 Task: Add Attachment from Google Drive to Card Card0000000147 in Board Board0000000037 in Workspace WS0000000013 in Trello. Add Cover Orange to Card Card0000000147 in Board Board0000000037 in Workspace WS0000000013 in Trello. Add "Add Label …" with "Title" Title0000000147 to Button Button0000000147 to Card Card0000000147 in Board Board0000000037 in Workspace WS0000000013 in Trello. Add Description DS0000000147 to Card Card0000000147 in Board Board0000000037 in Workspace WS0000000013 in Trello. Add Comment CM0000000147 to Card Card0000000147 in Board Board0000000037 in Workspace WS0000000013 in Trello
Action: Mouse moved to (371, 475)
Screenshot: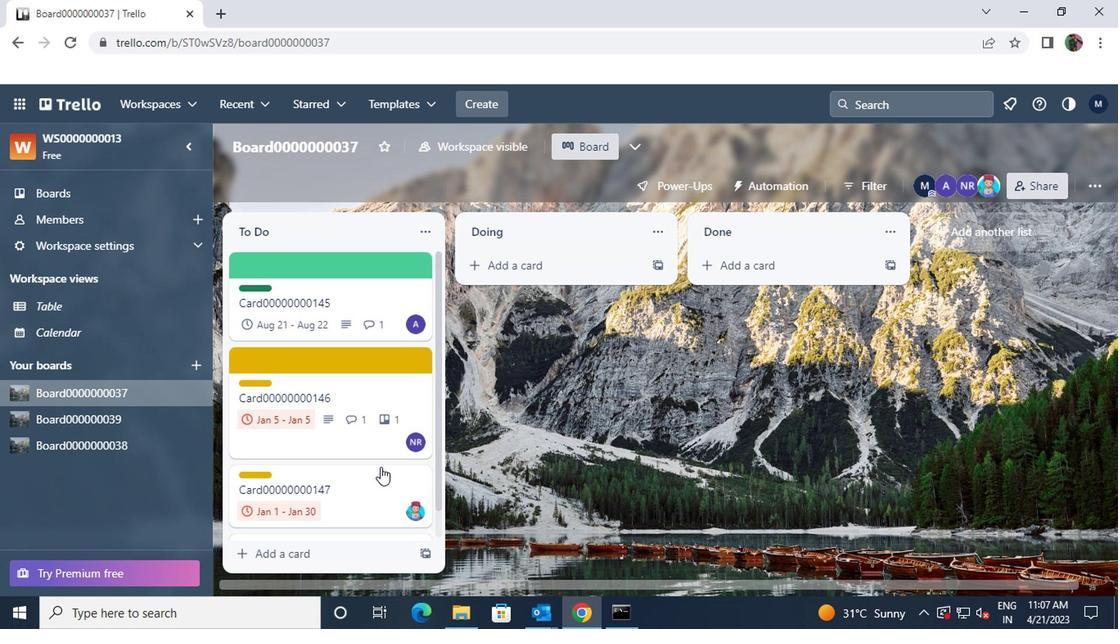 
Action: Mouse pressed left at (371, 475)
Screenshot: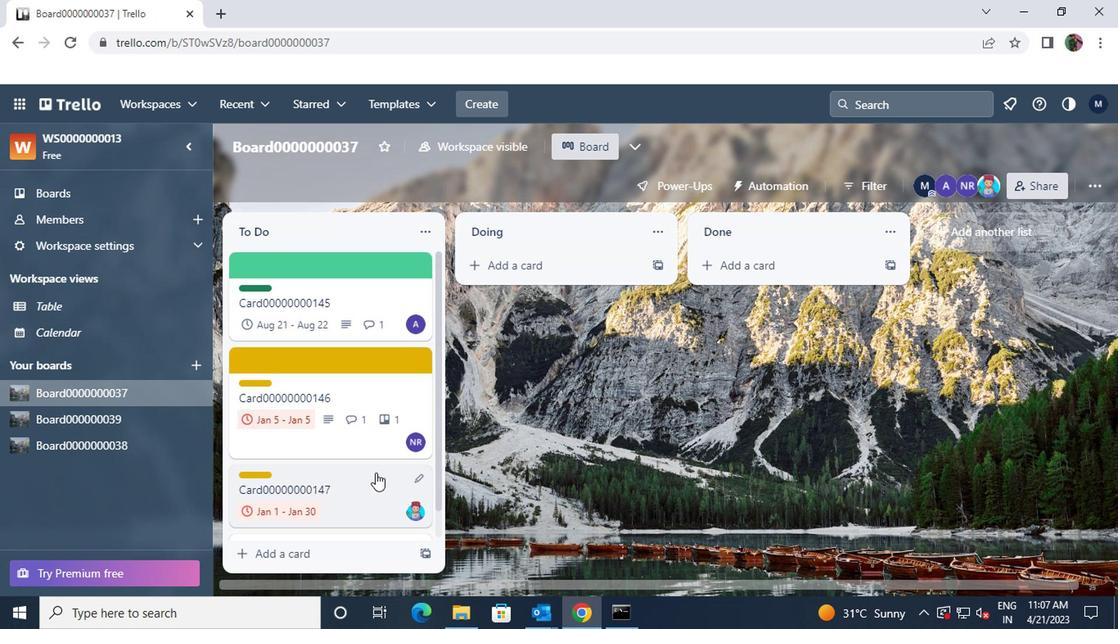 
Action: Mouse moved to (730, 361)
Screenshot: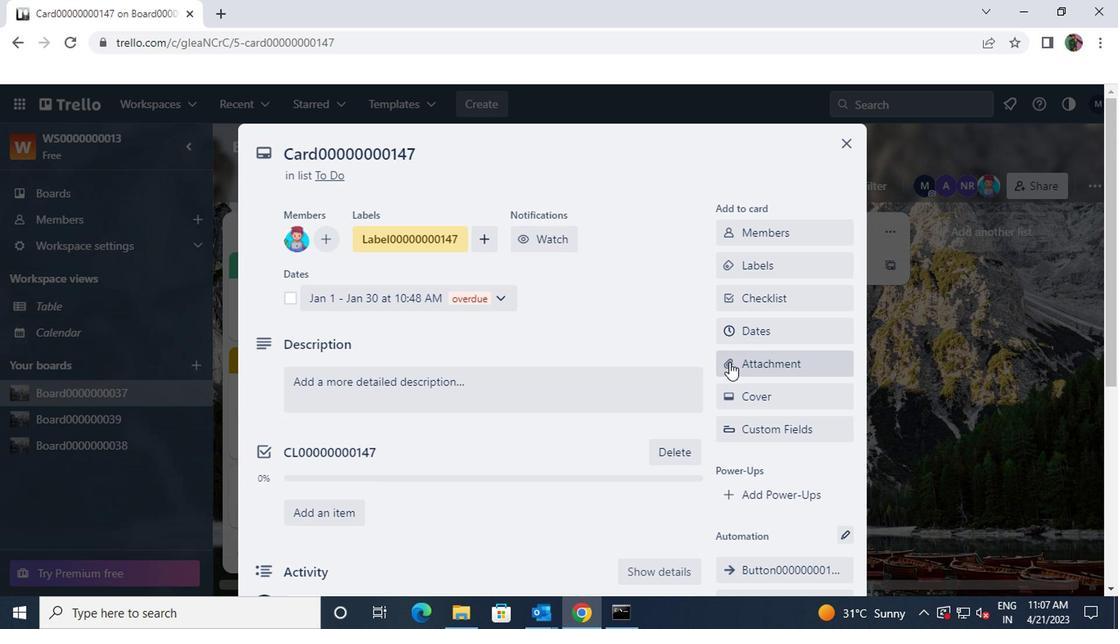 
Action: Mouse pressed left at (730, 361)
Screenshot: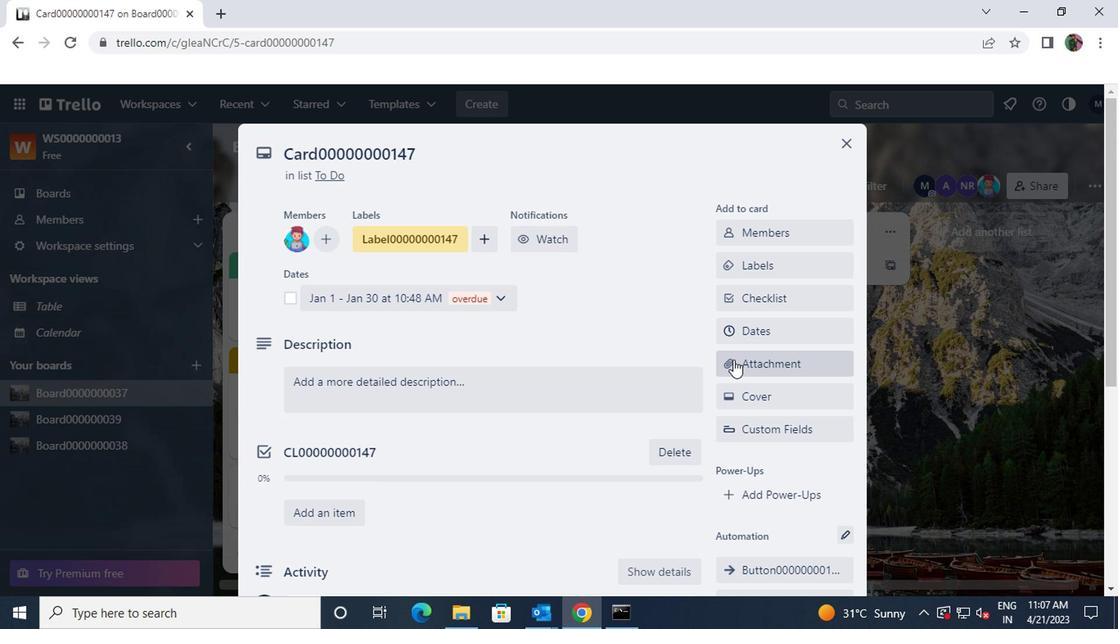 
Action: Mouse moved to (750, 227)
Screenshot: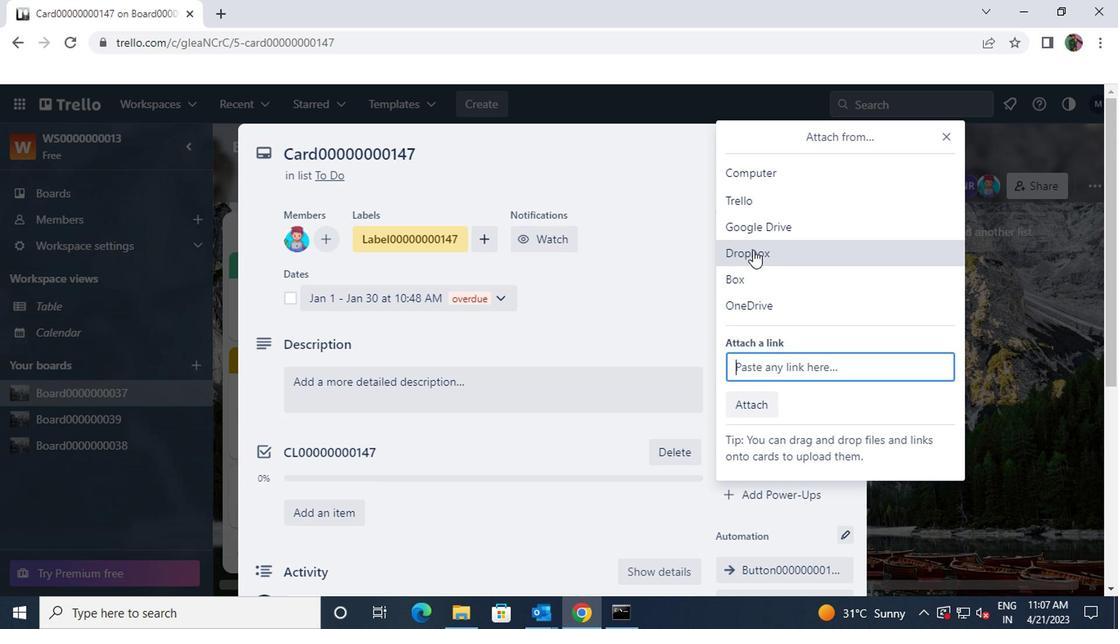 
Action: Mouse pressed left at (750, 227)
Screenshot: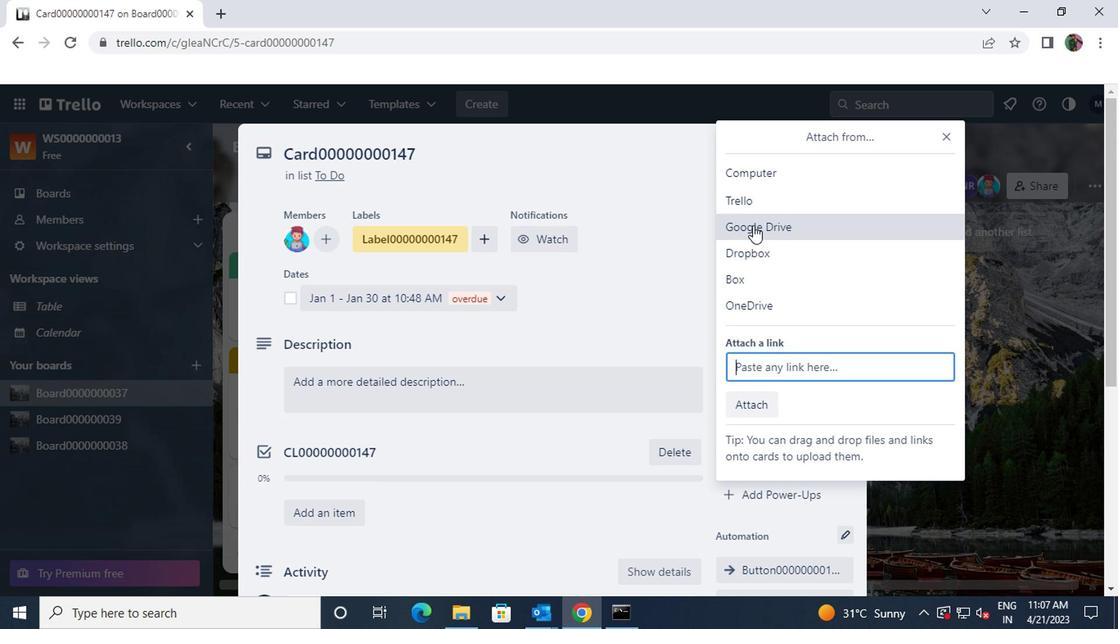 
Action: Mouse moved to (745, 471)
Screenshot: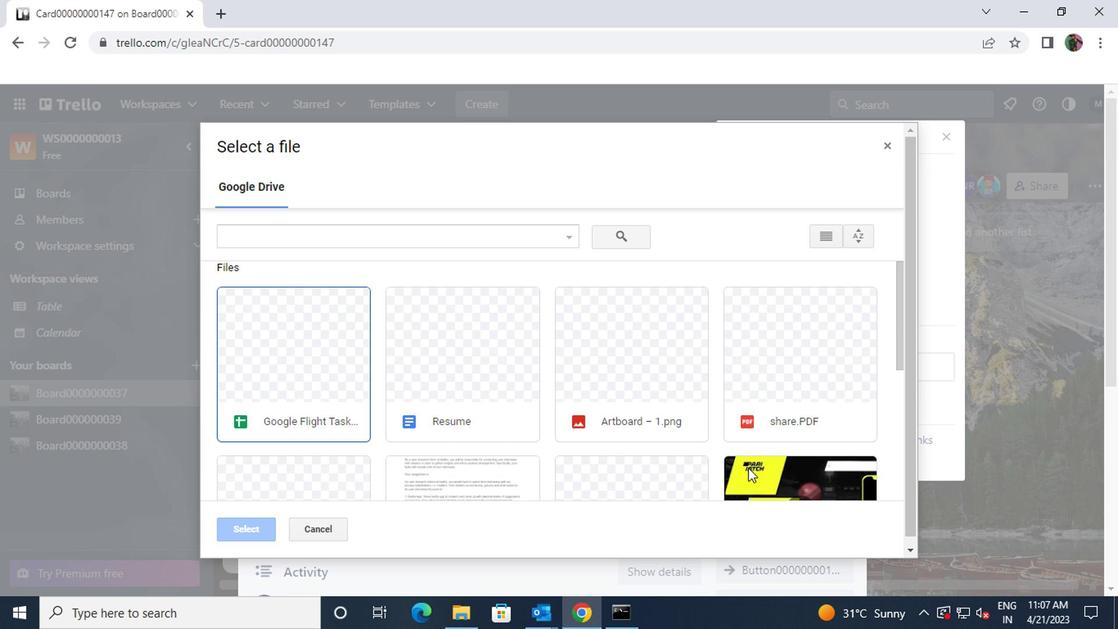 
Action: Mouse pressed left at (745, 471)
Screenshot: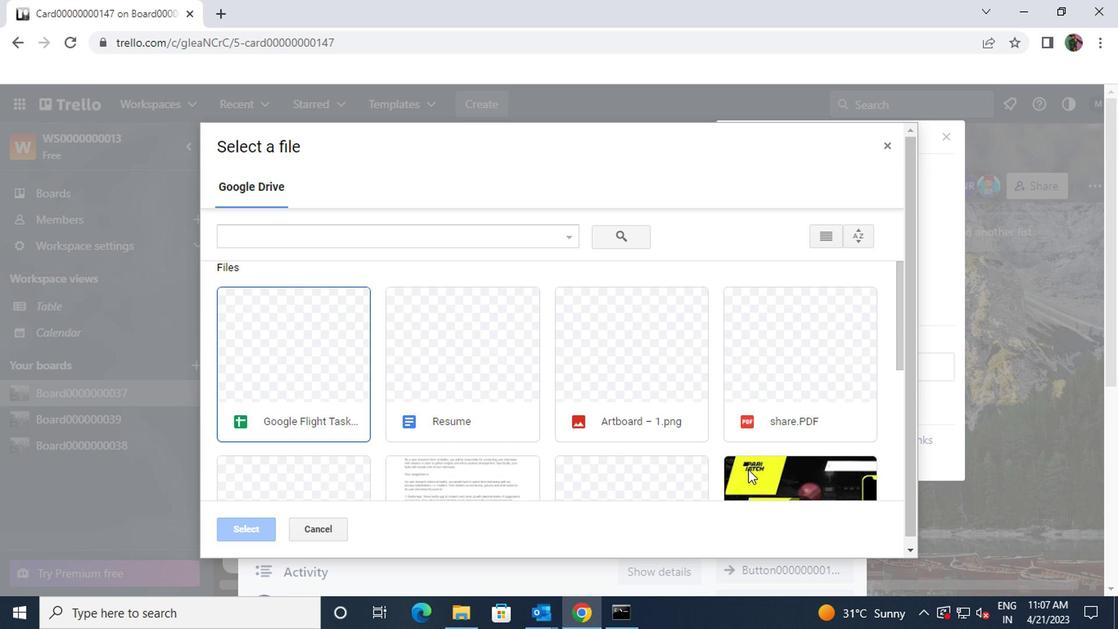 
Action: Mouse moved to (243, 530)
Screenshot: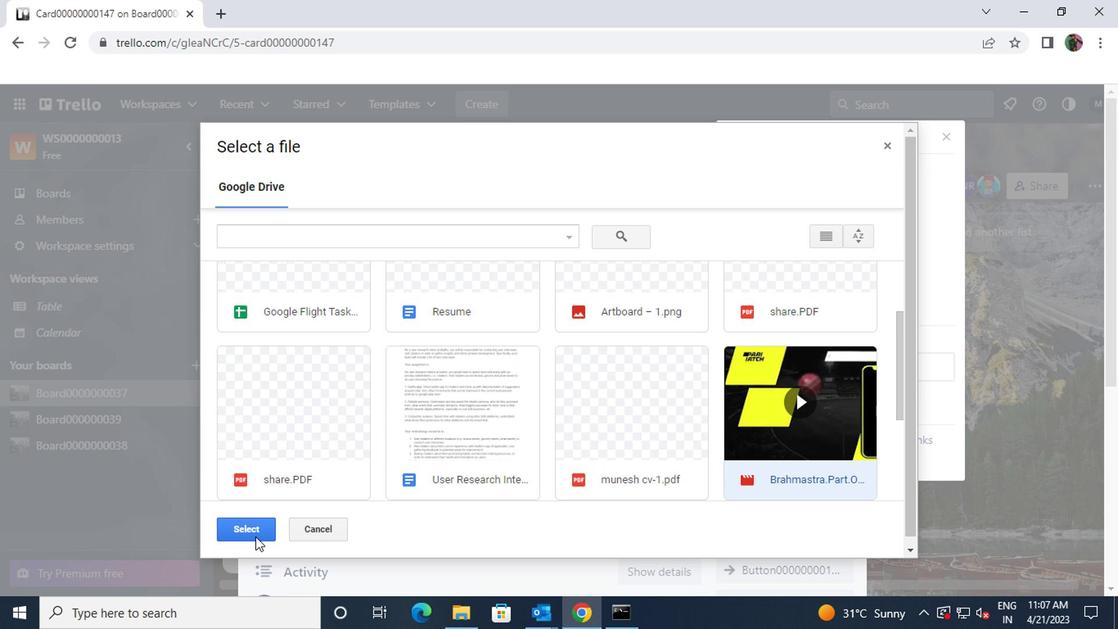 
Action: Mouse pressed left at (243, 530)
Screenshot: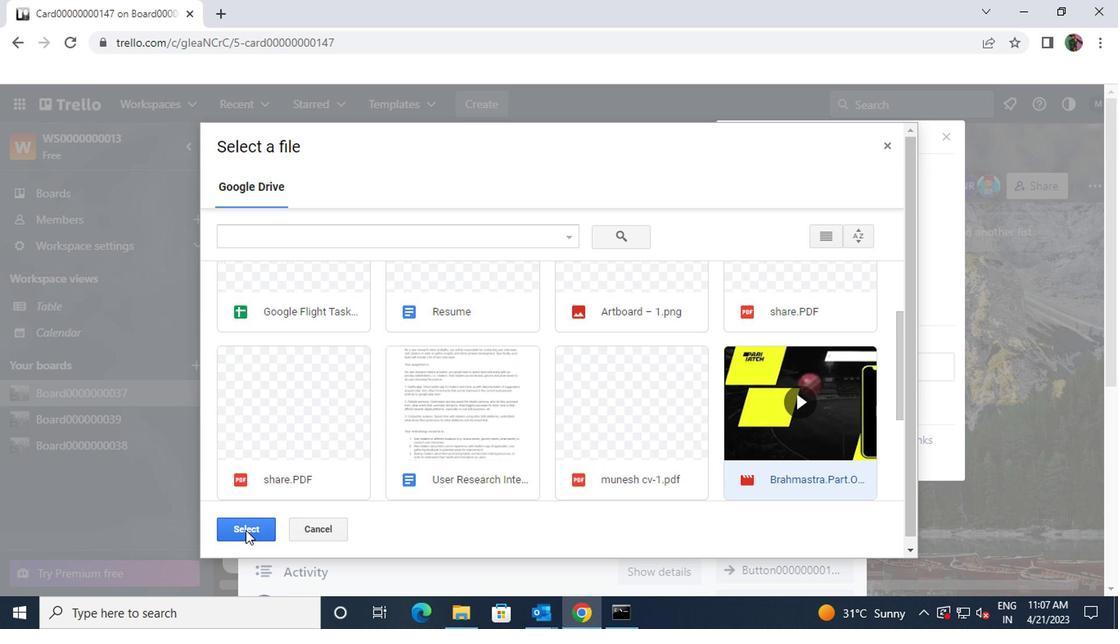 
Action: Mouse moved to (735, 400)
Screenshot: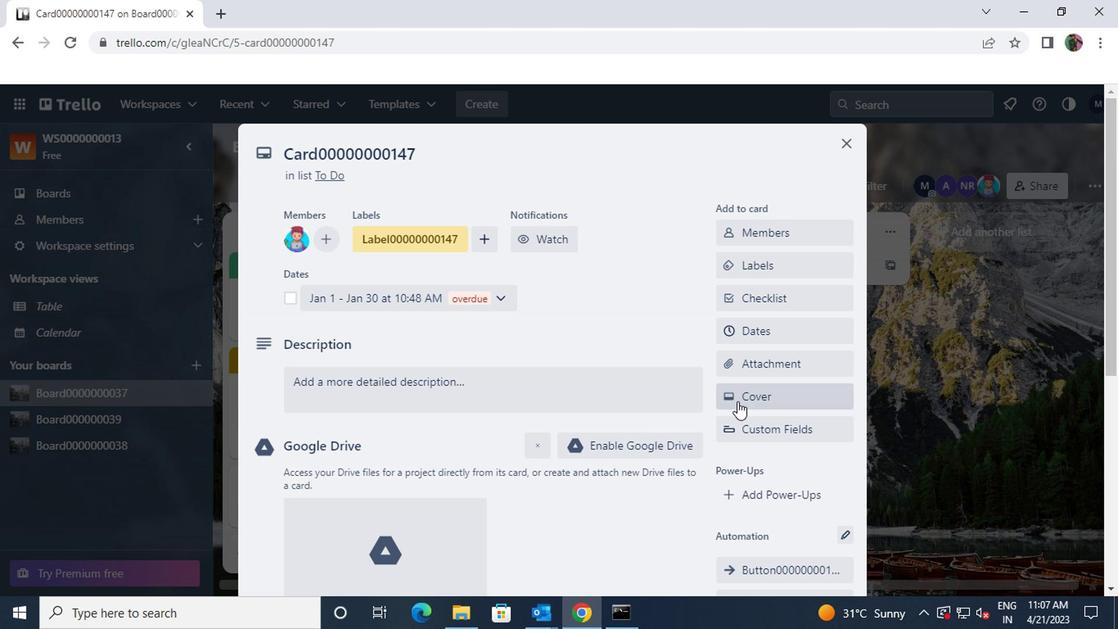 
Action: Mouse pressed left at (735, 400)
Screenshot: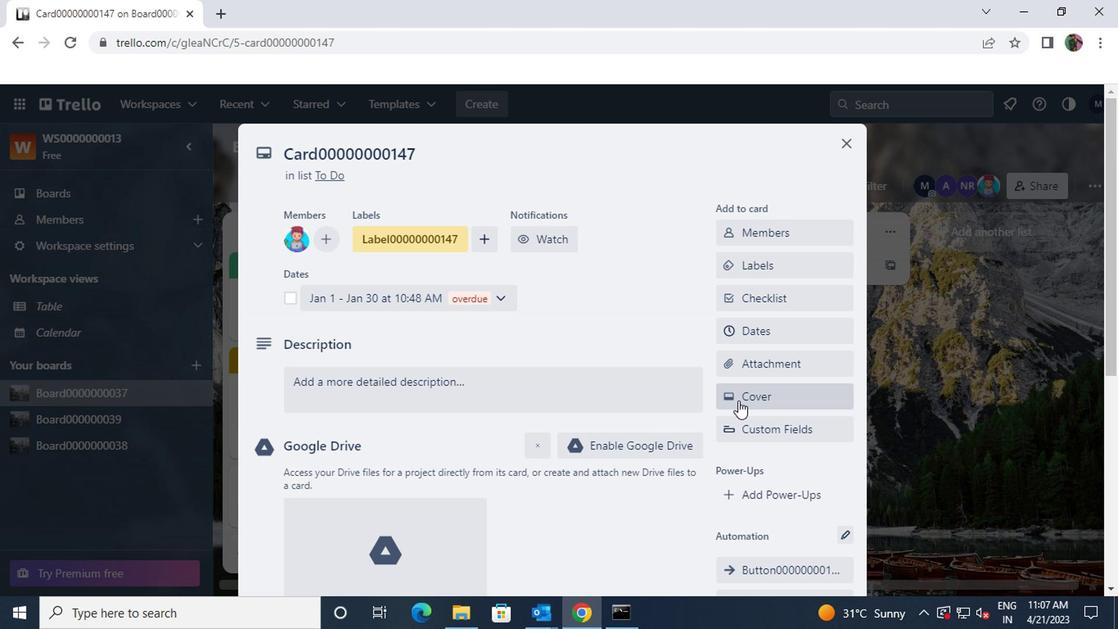 
Action: Mouse moved to (826, 284)
Screenshot: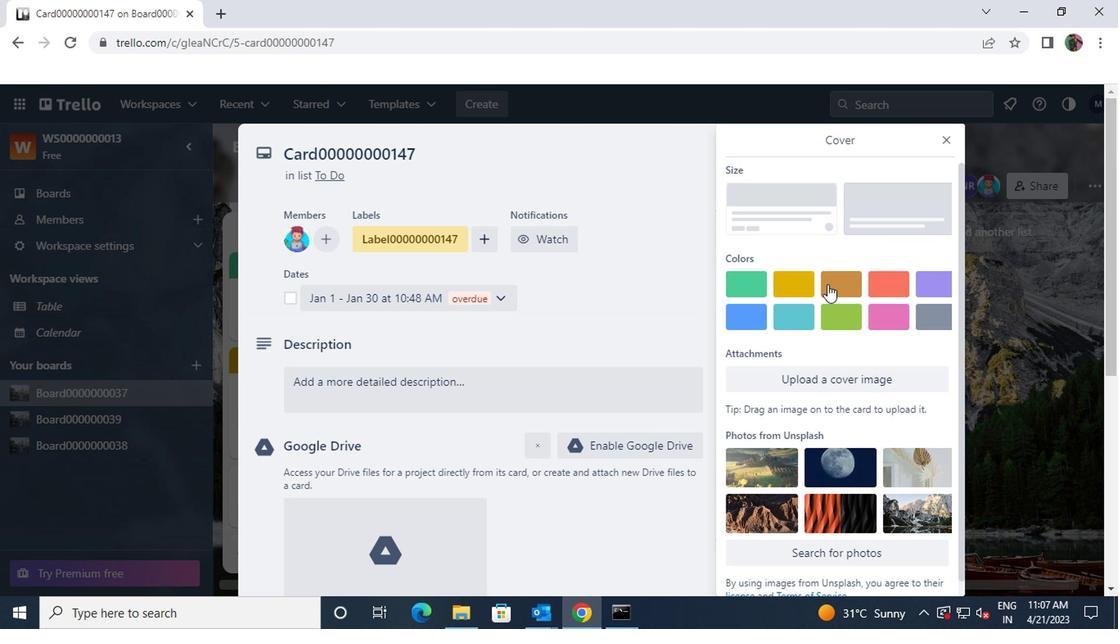 
Action: Mouse pressed left at (826, 284)
Screenshot: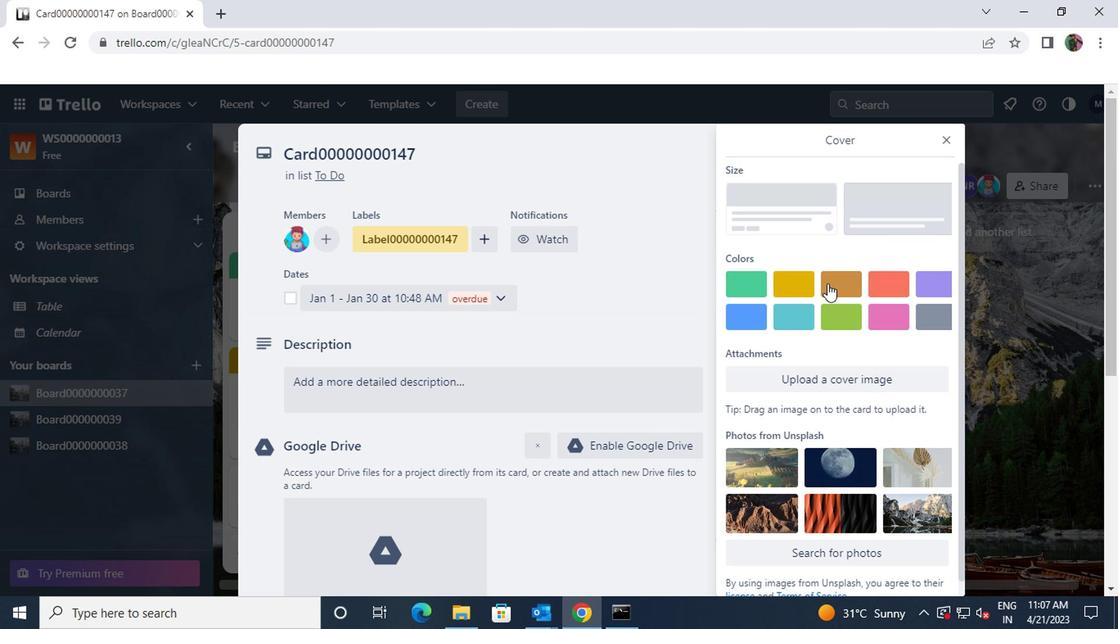 
Action: Mouse moved to (944, 137)
Screenshot: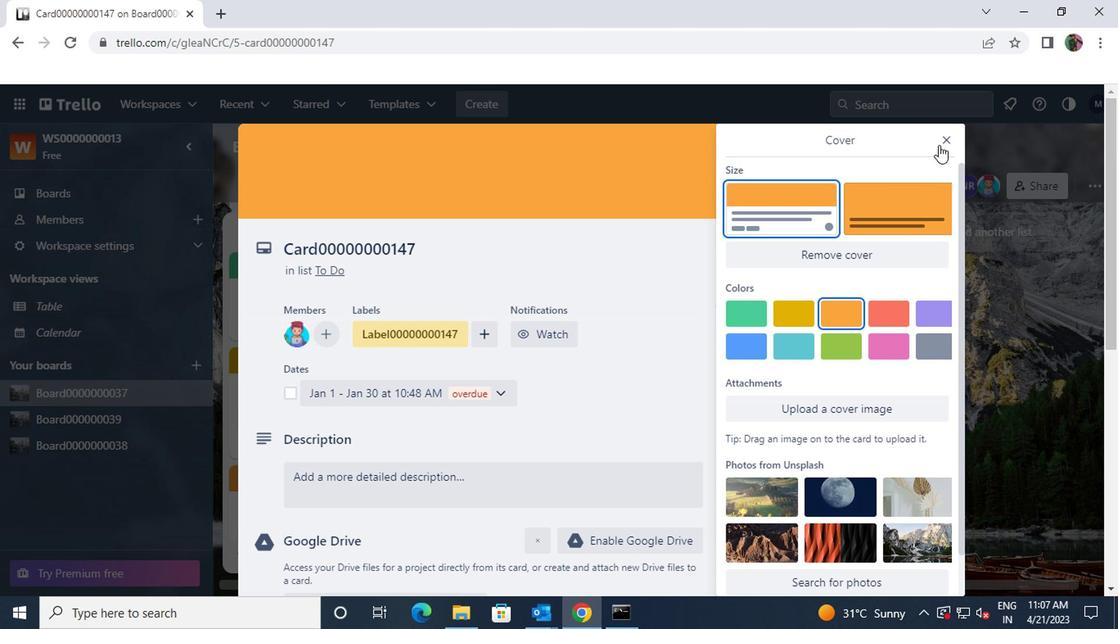 
Action: Mouse pressed left at (944, 137)
Screenshot: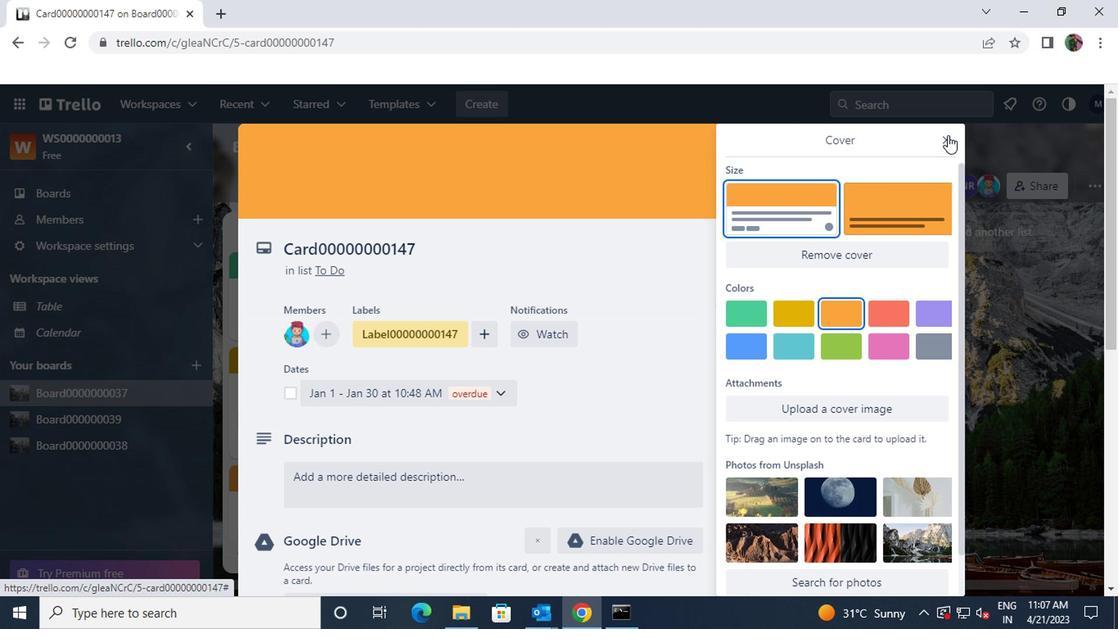 
Action: Mouse moved to (812, 357)
Screenshot: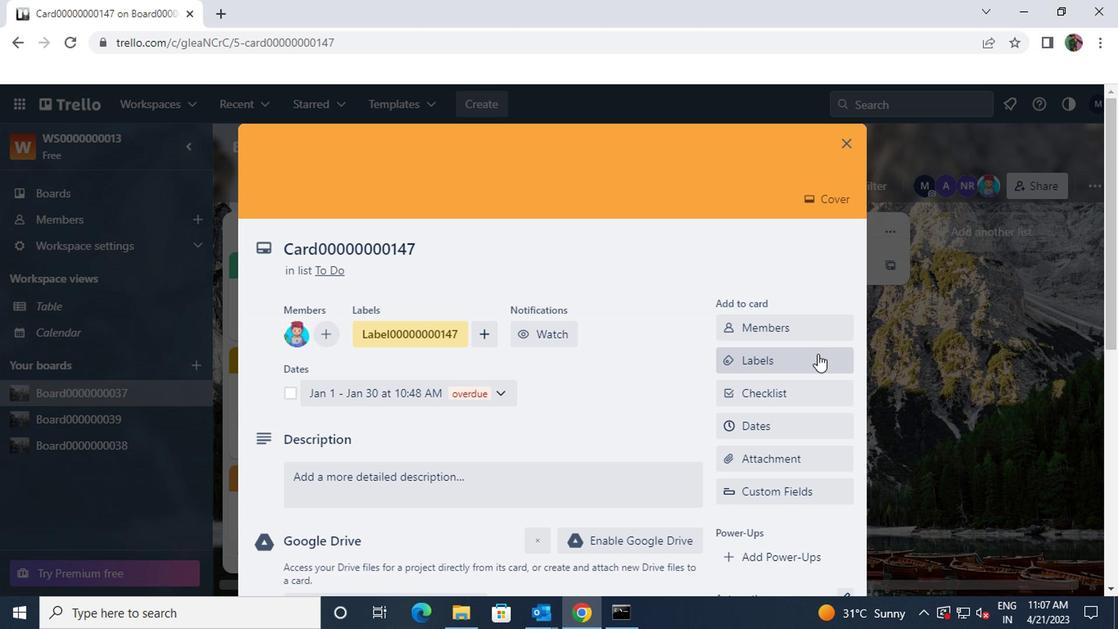 
Action: Mouse pressed left at (812, 357)
Screenshot: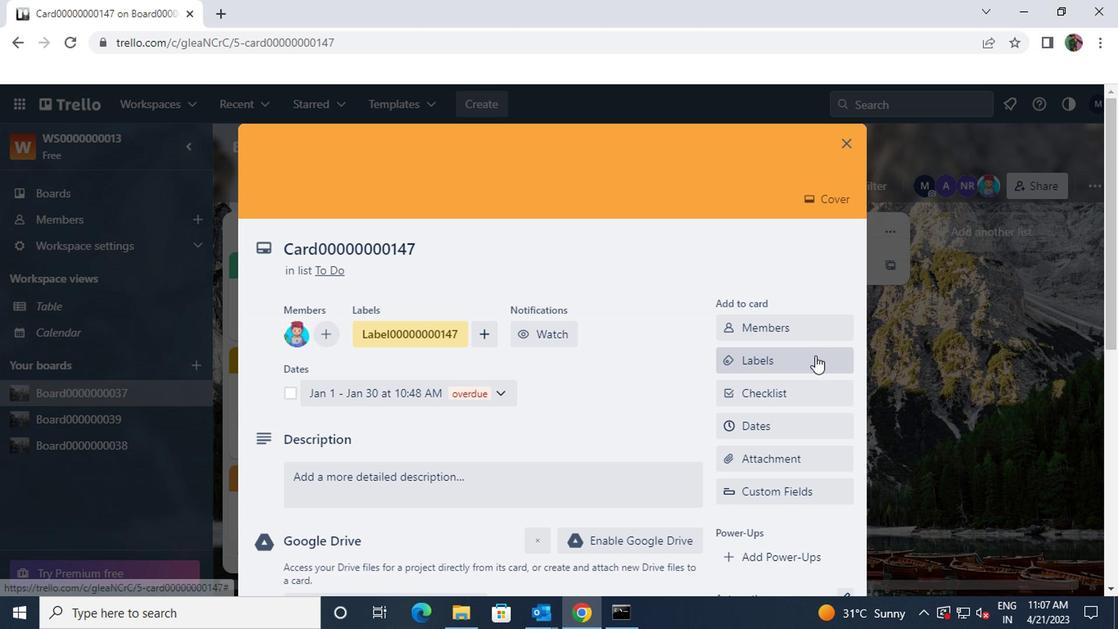 
Action: Mouse moved to (799, 522)
Screenshot: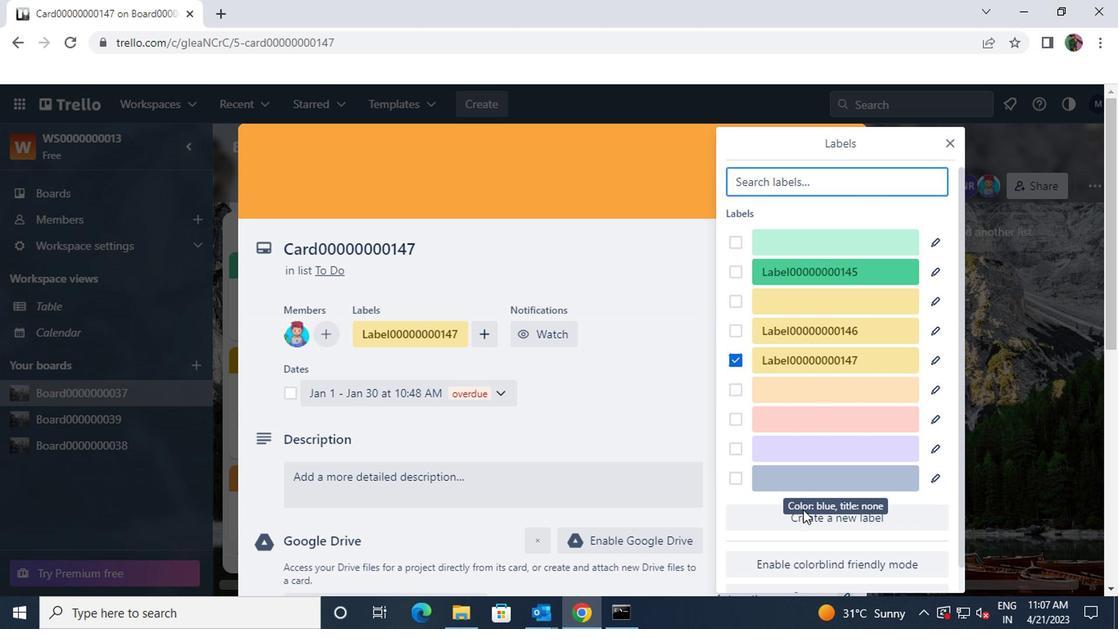 
Action: Mouse pressed left at (799, 522)
Screenshot: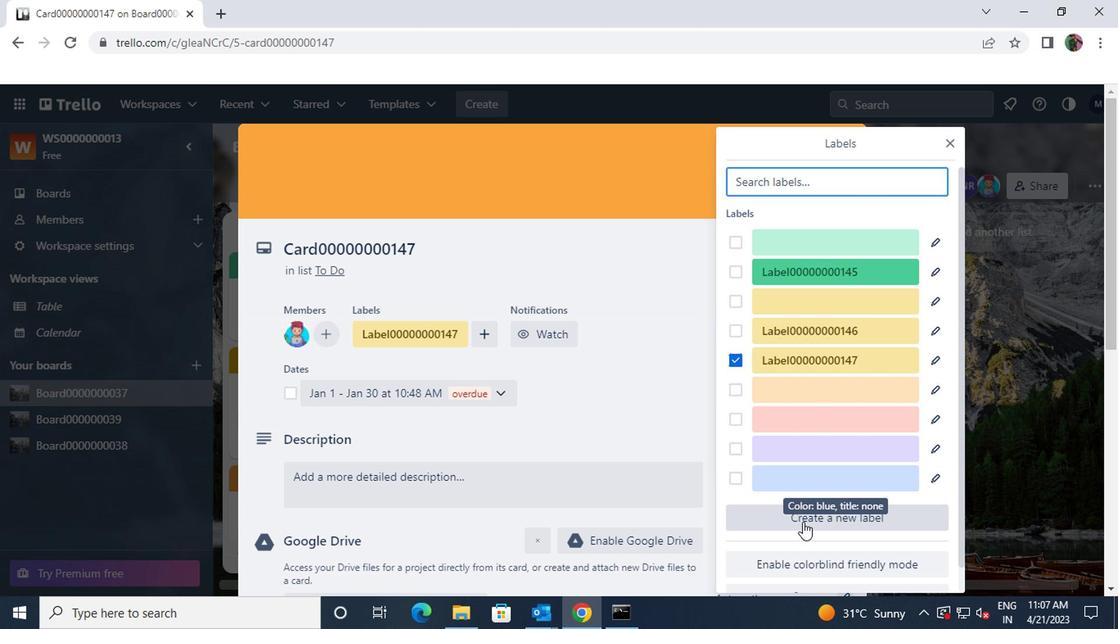 
Action: Mouse moved to (781, 298)
Screenshot: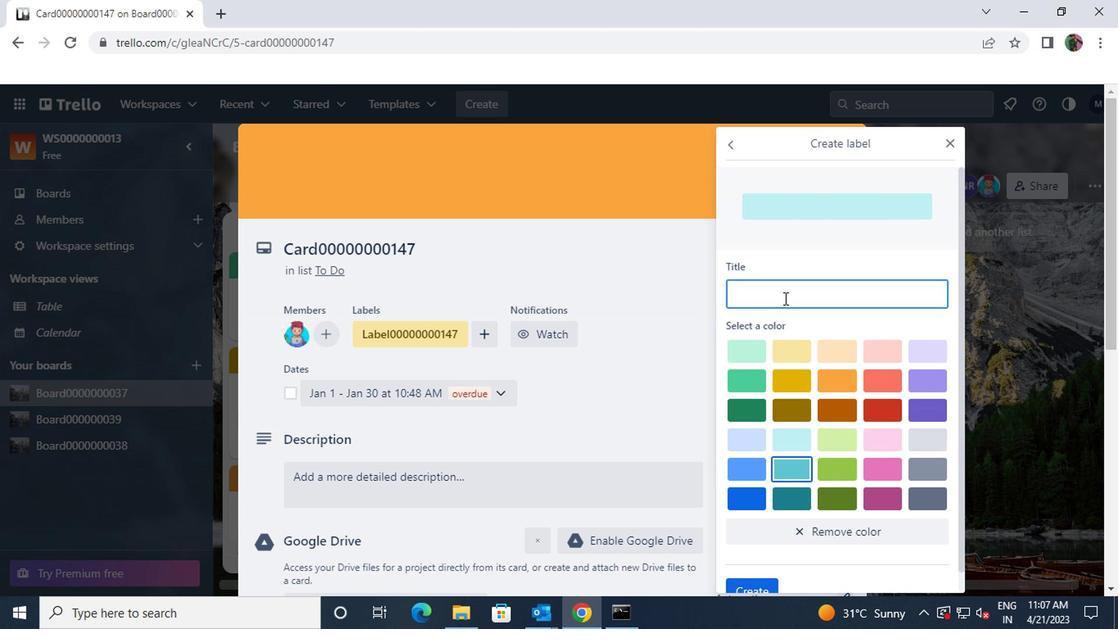 
Action: Mouse pressed left at (781, 298)
Screenshot: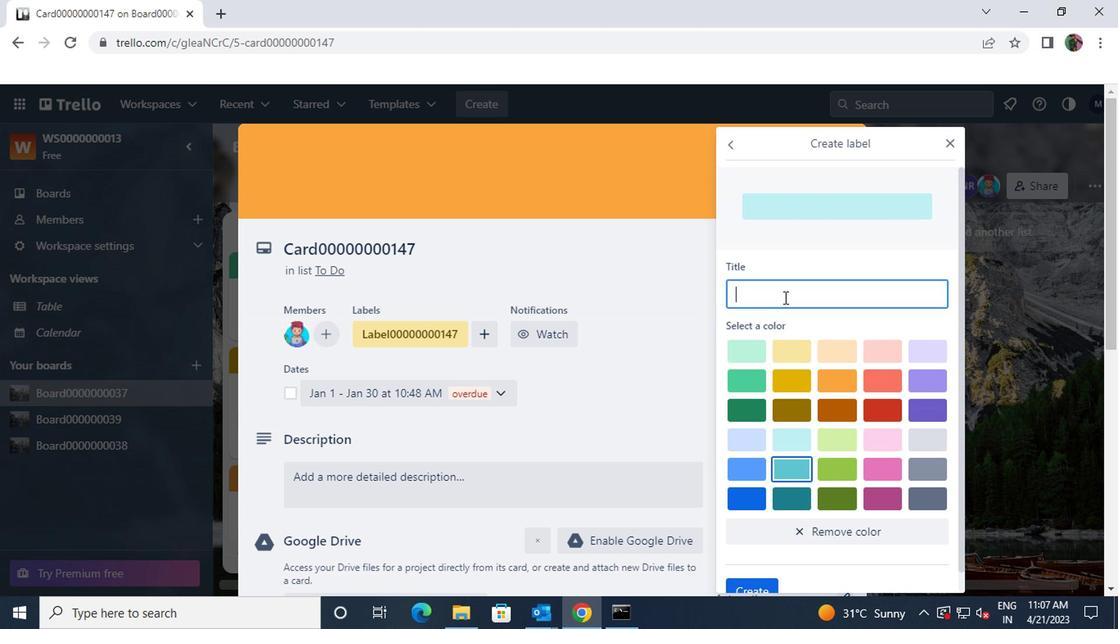 
Action: Key pressed <Key.shift>TITLE00000000147
Screenshot: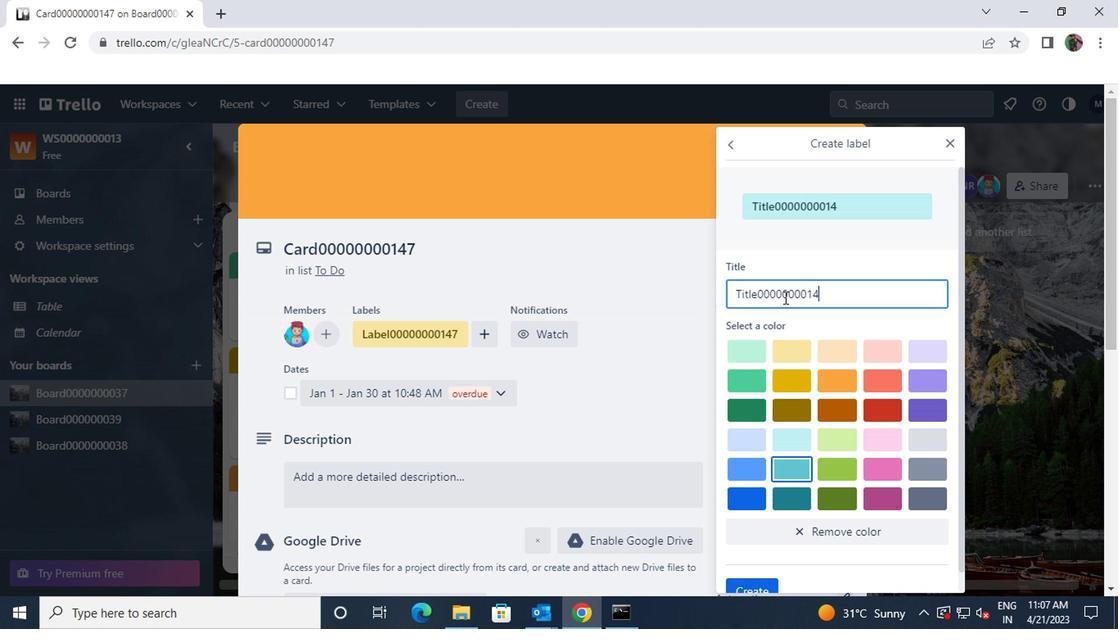 
Action: Mouse moved to (827, 377)
Screenshot: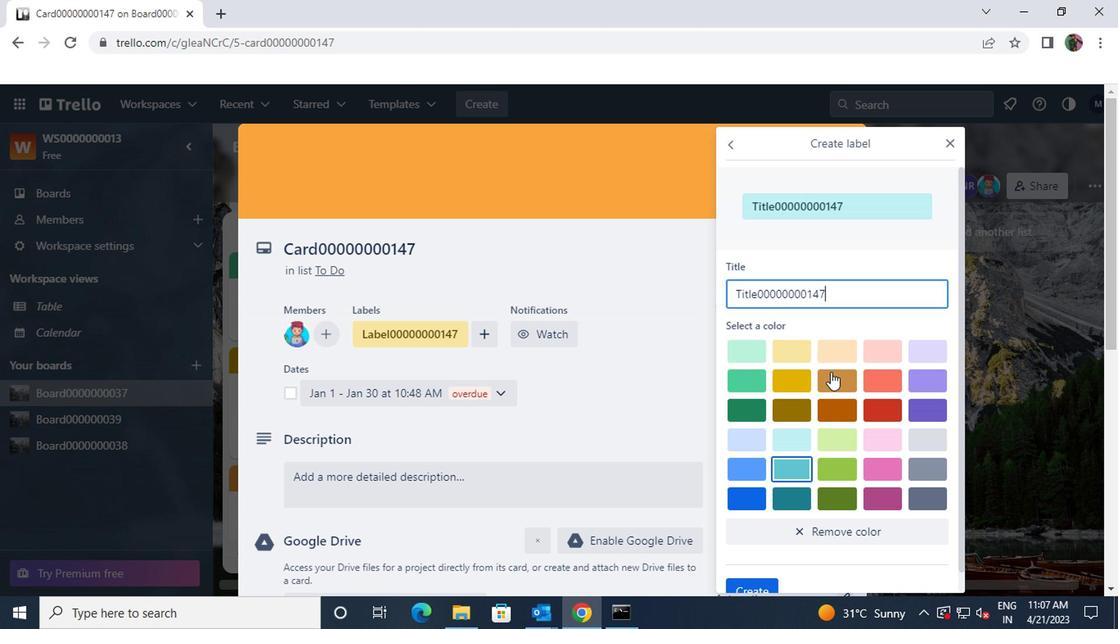 
Action: Mouse pressed left at (827, 377)
Screenshot: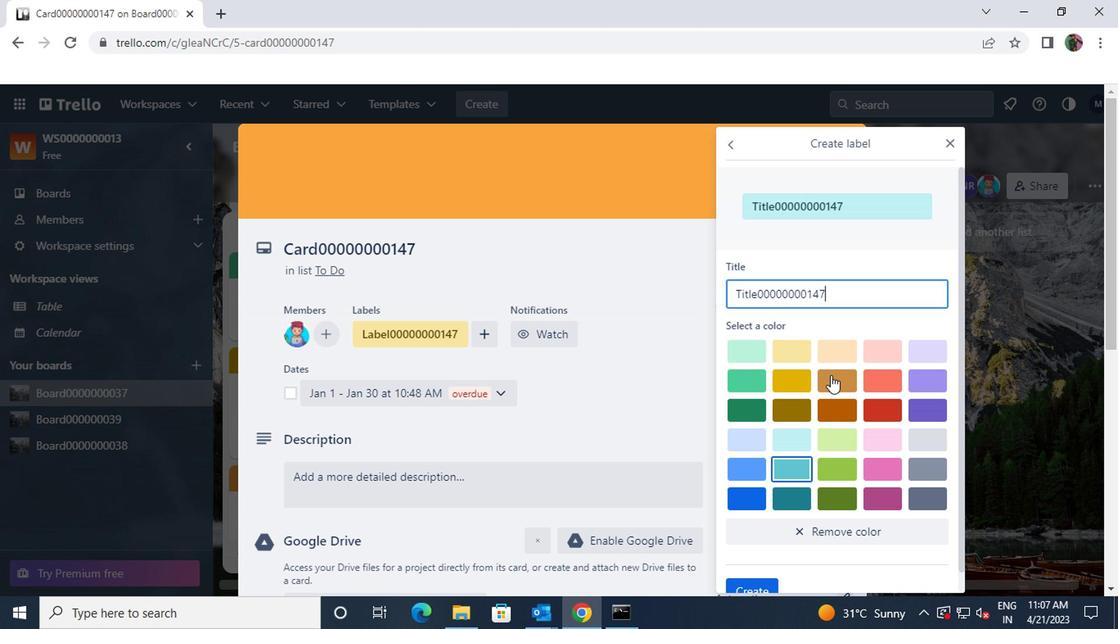 
Action: Mouse scrolled (827, 376) with delta (0, -1)
Screenshot: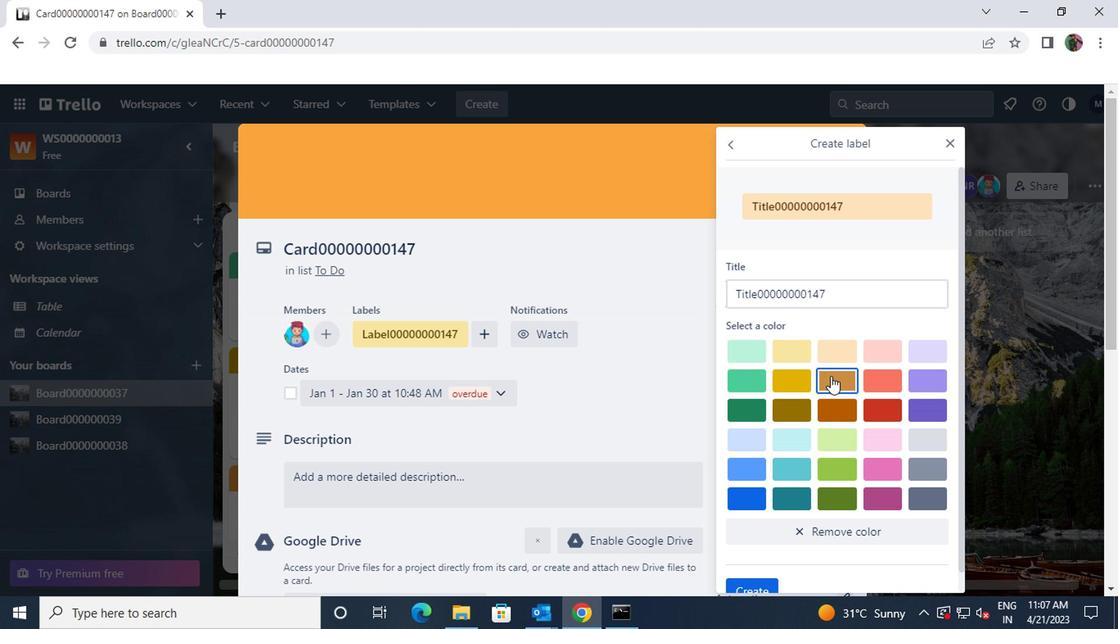
Action: Mouse scrolled (827, 376) with delta (0, -1)
Screenshot: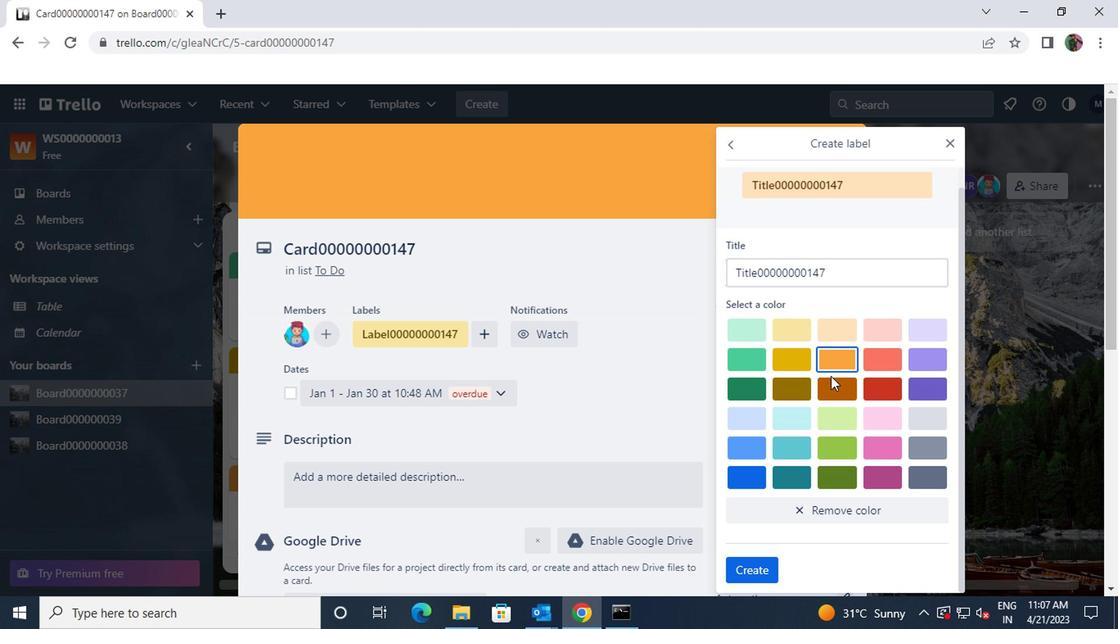 
Action: Mouse moved to (763, 573)
Screenshot: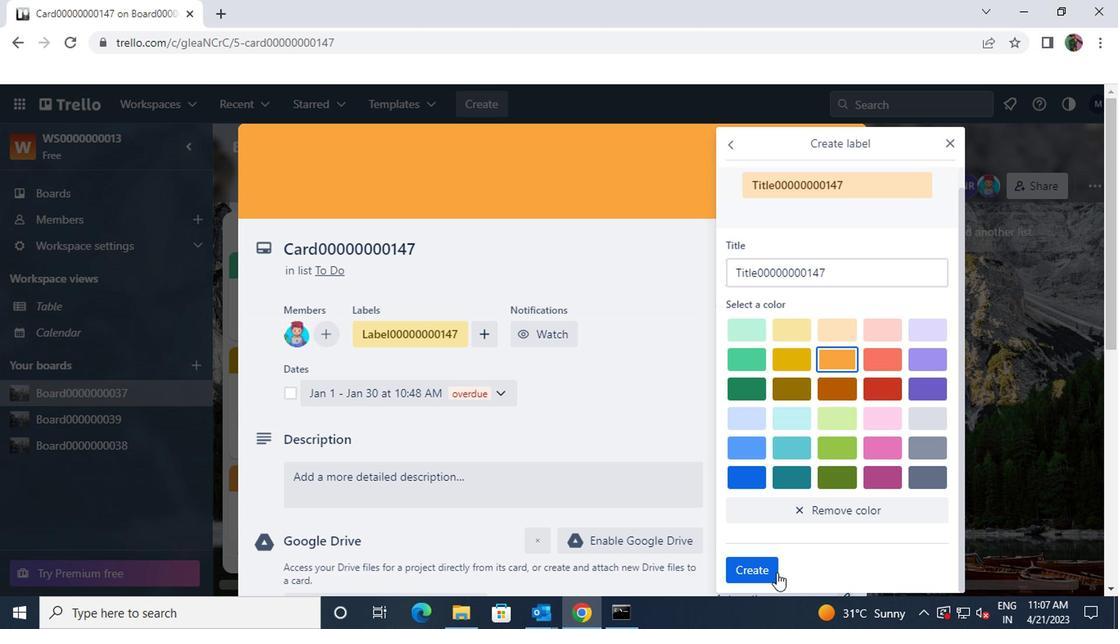
Action: Mouse pressed left at (763, 573)
Screenshot: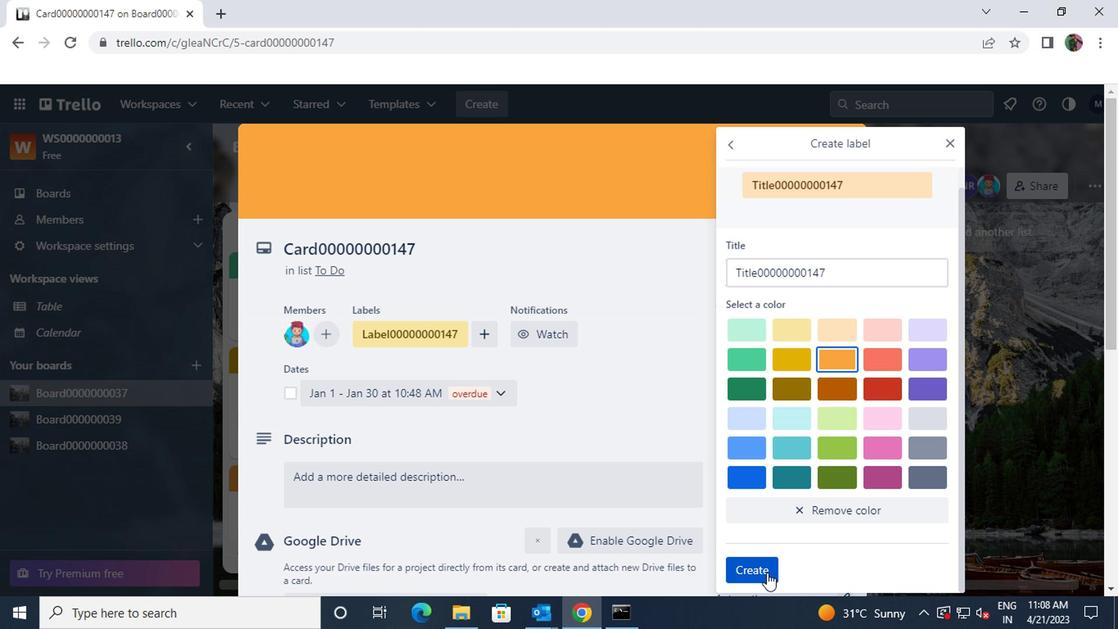
Action: Mouse moved to (943, 143)
Screenshot: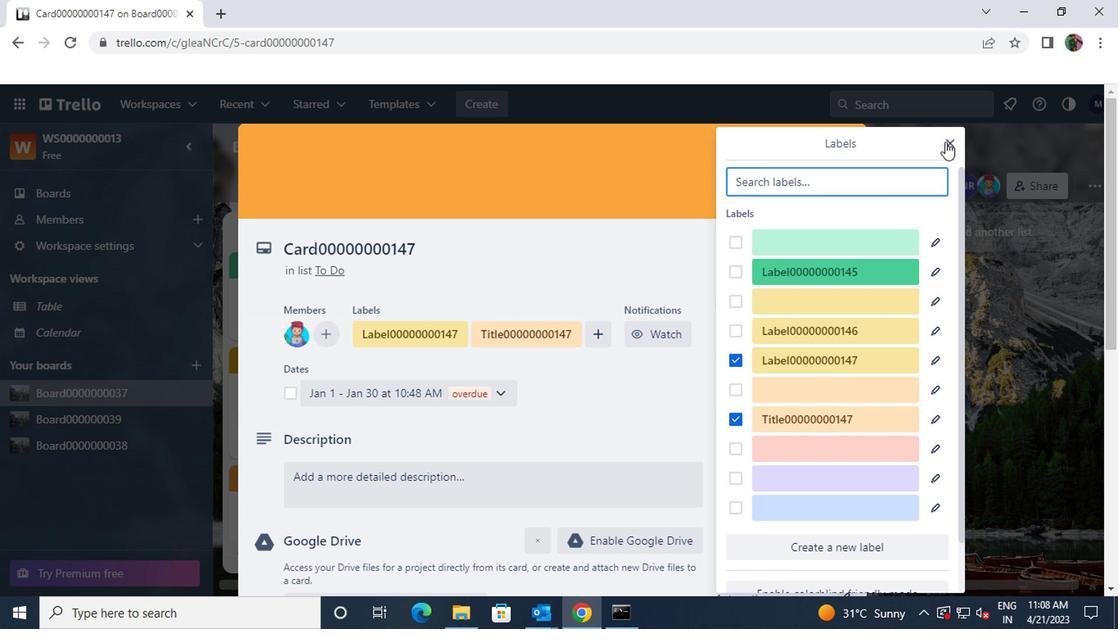 
Action: Mouse pressed left at (943, 143)
Screenshot: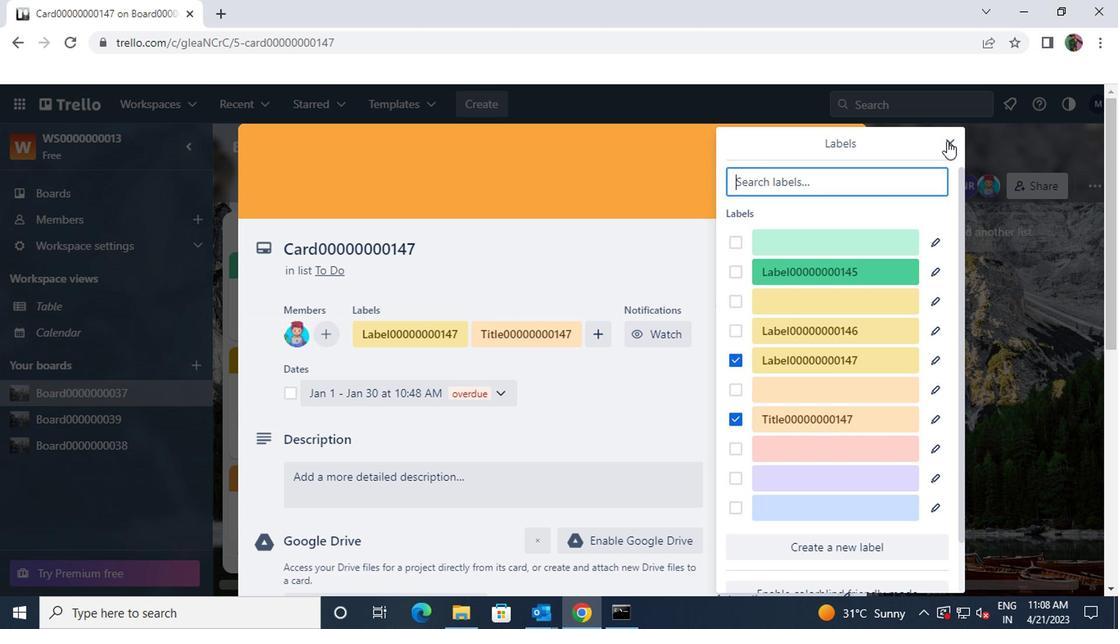 
Action: Mouse moved to (572, 475)
Screenshot: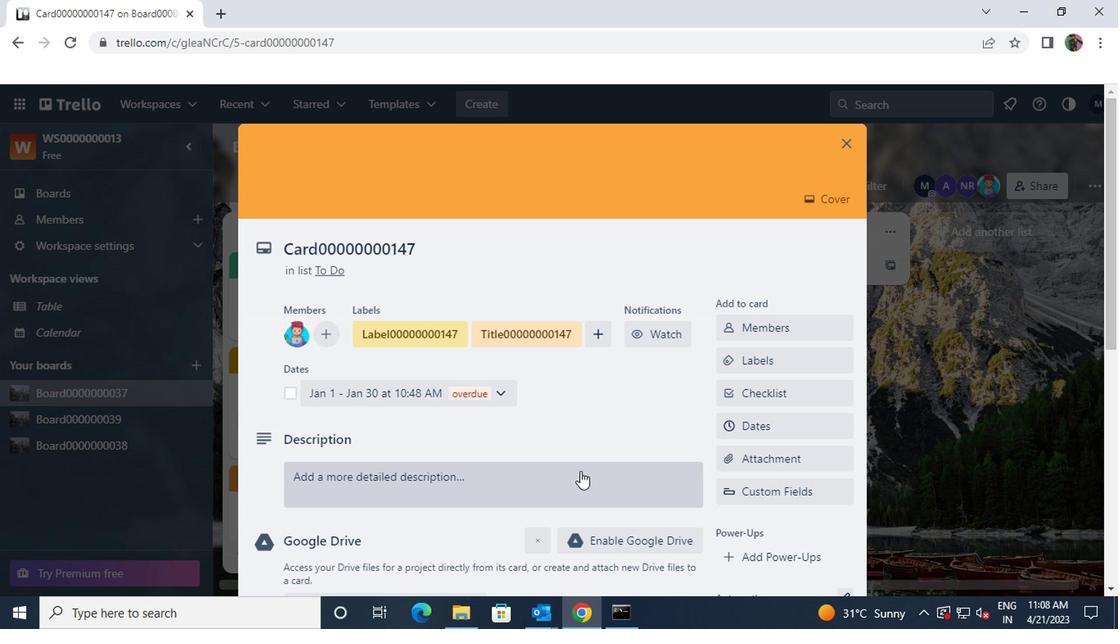 
Action: Mouse pressed left at (572, 475)
Screenshot: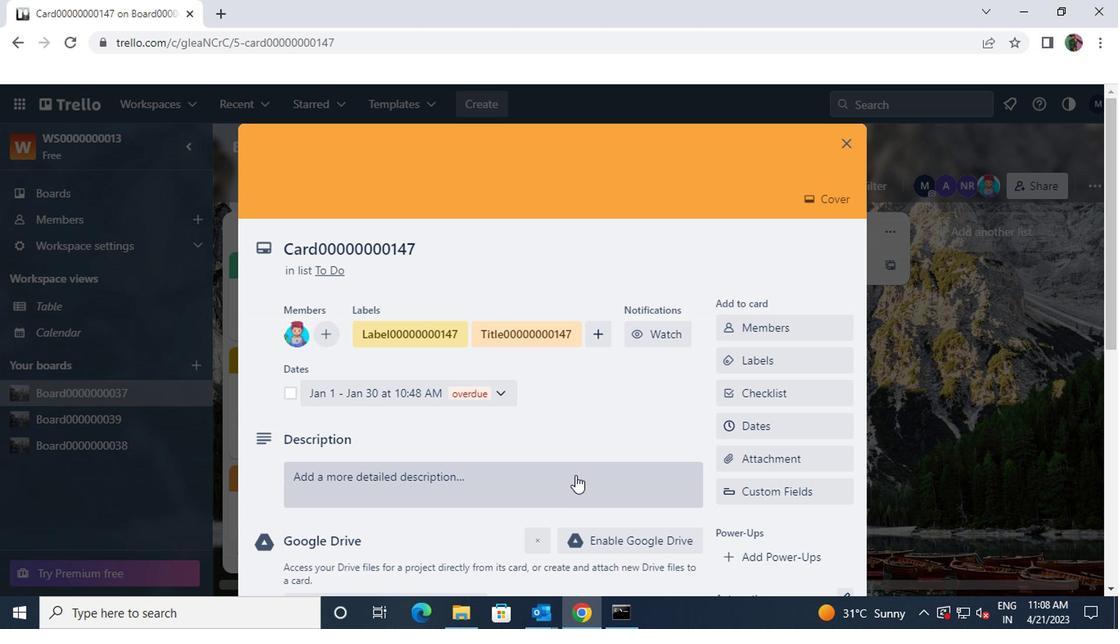 
Action: Key pressed <Key.shift><Key.shift><Key.shift><Key.shift>DS00000000147
Screenshot: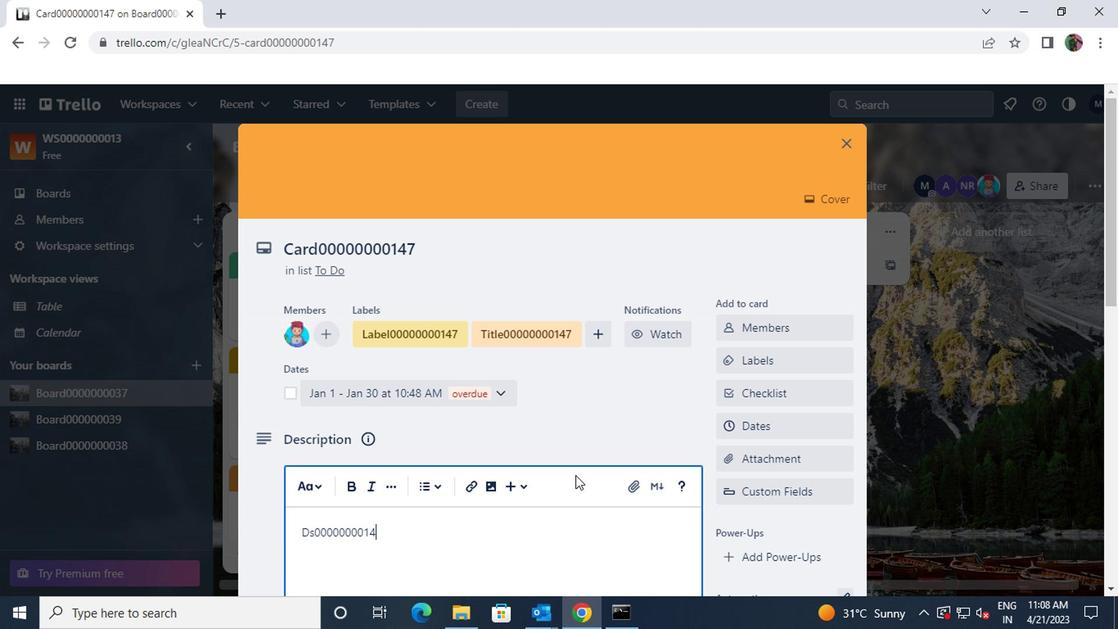 
Action: Mouse scrolled (572, 475) with delta (0, 0)
Screenshot: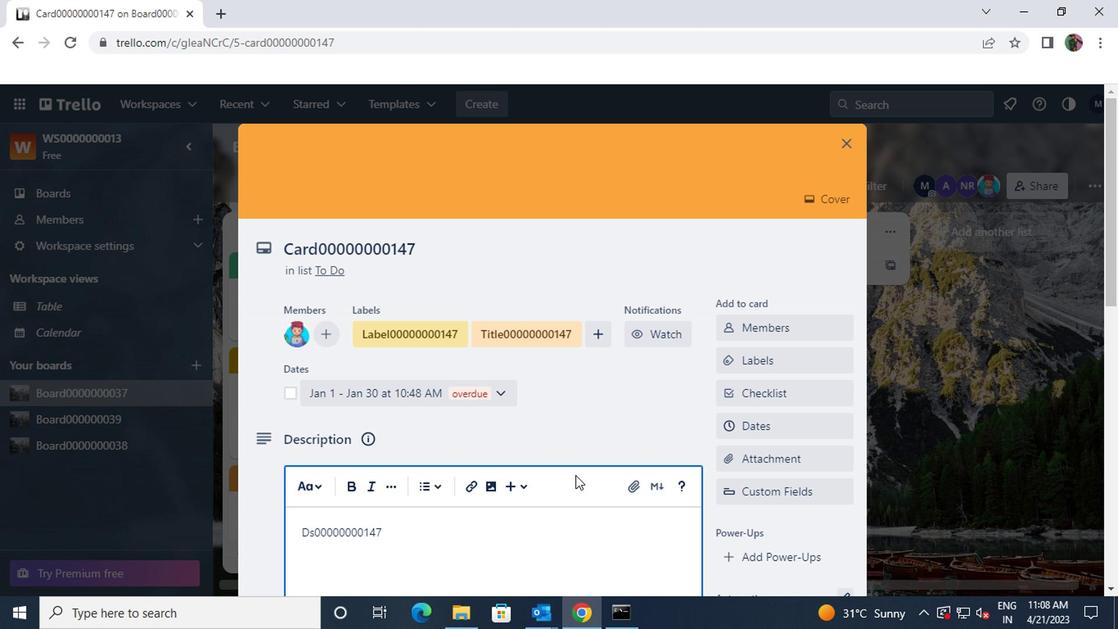 
Action: Mouse scrolled (572, 475) with delta (0, 0)
Screenshot: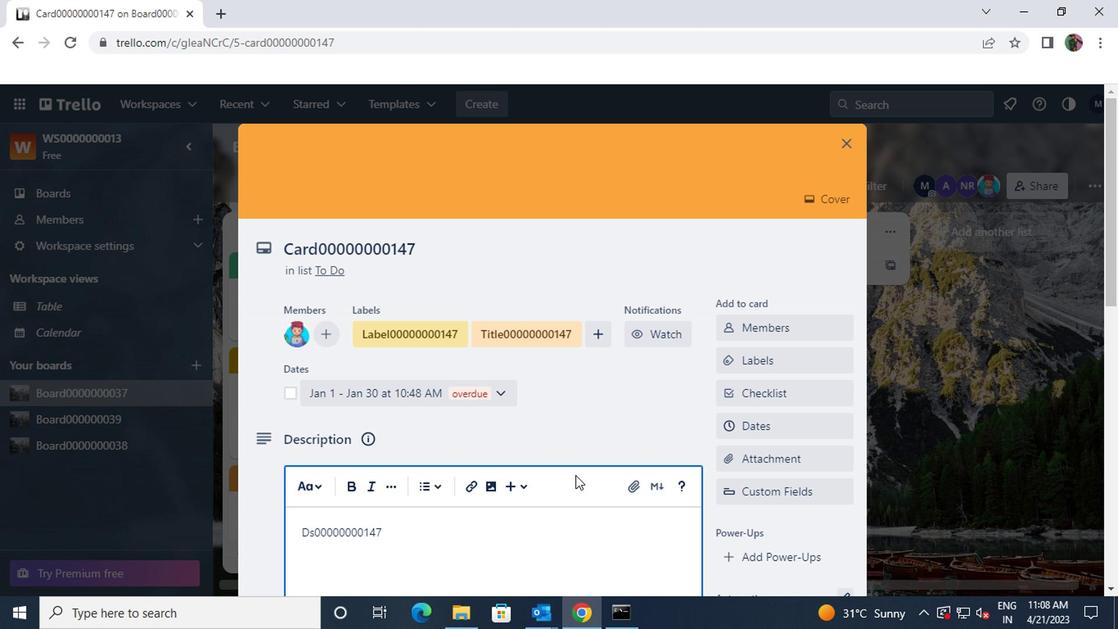 
Action: Mouse moved to (312, 546)
Screenshot: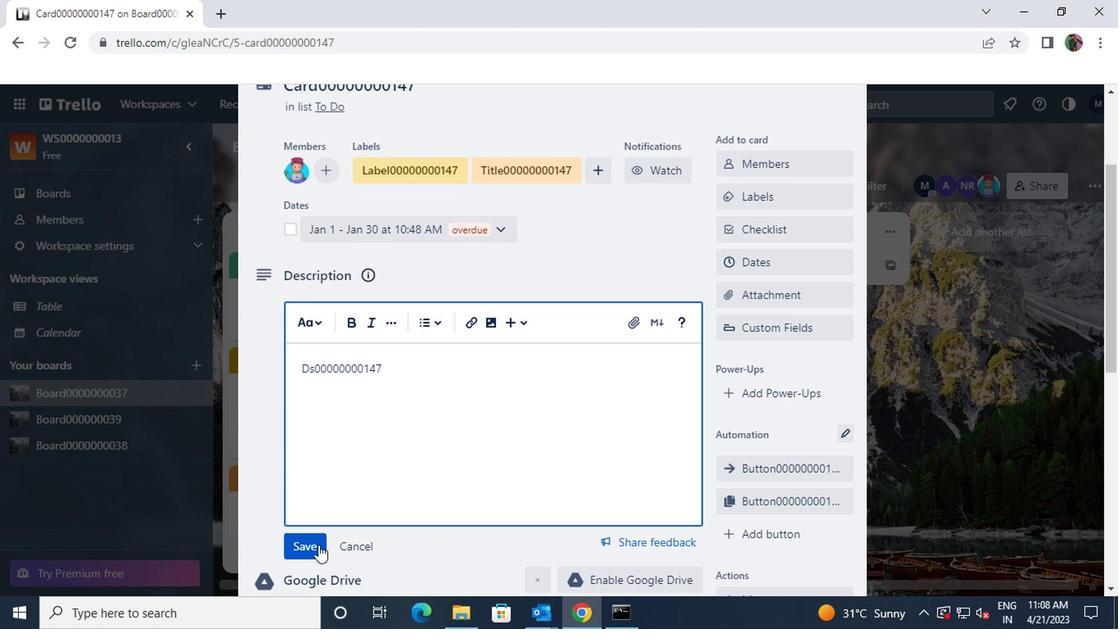 
Action: Mouse pressed left at (312, 546)
Screenshot: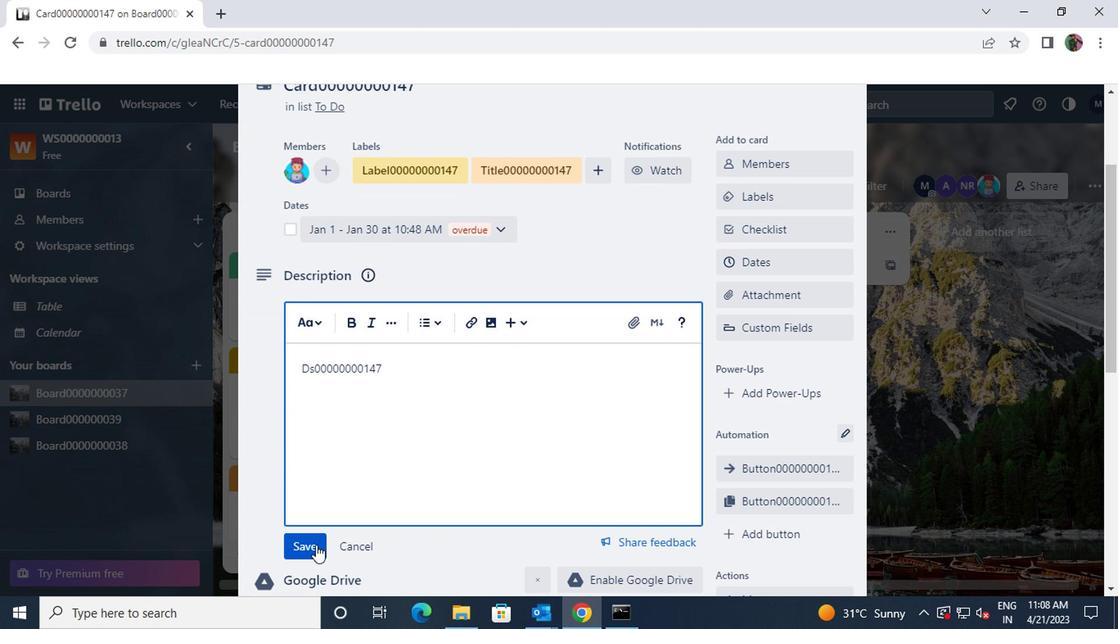 
Action: Mouse scrolled (312, 545) with delta (0, 0)
Screenshot: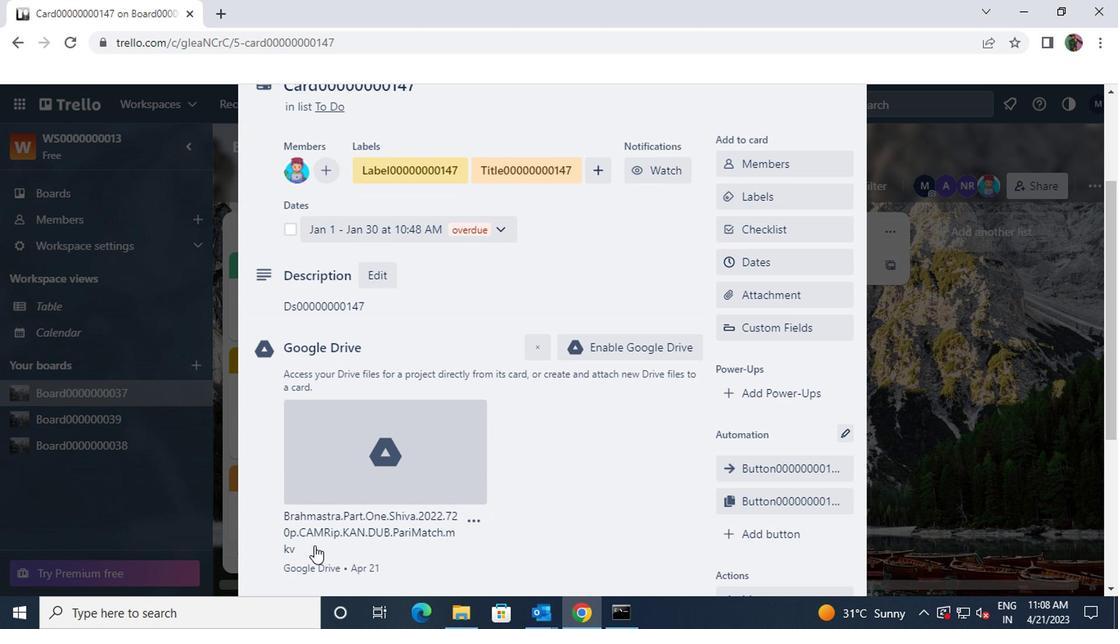 
Action: Mouse scrolled (312, 545) with delta (0, 0)
Screenshot: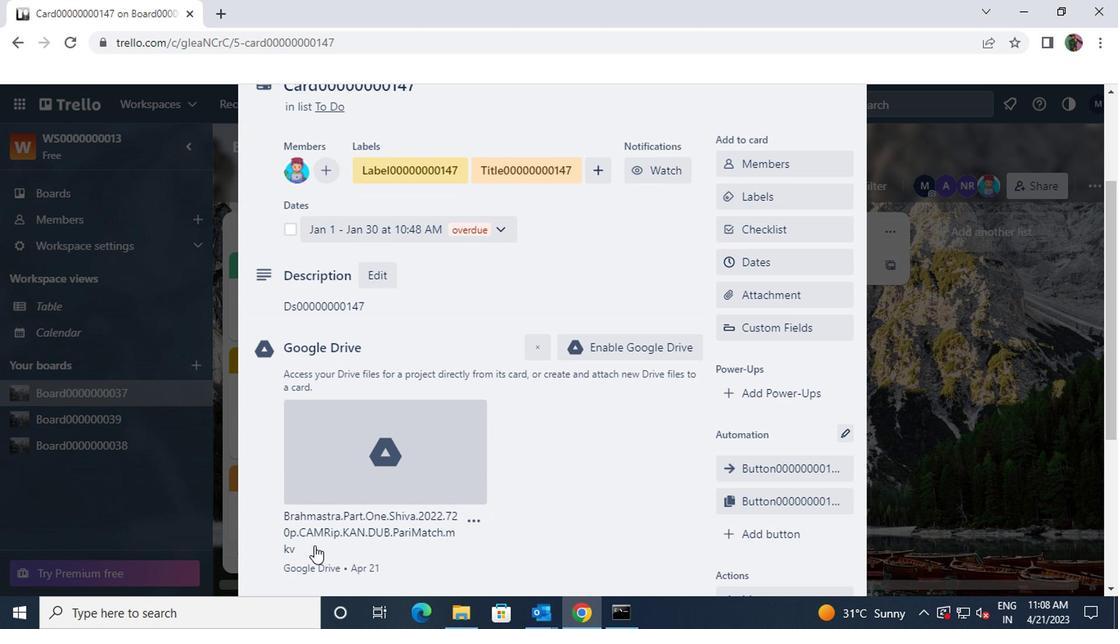 
Action: Mouse scrolled (312, 545) with delta (0, 0)
Screenshot: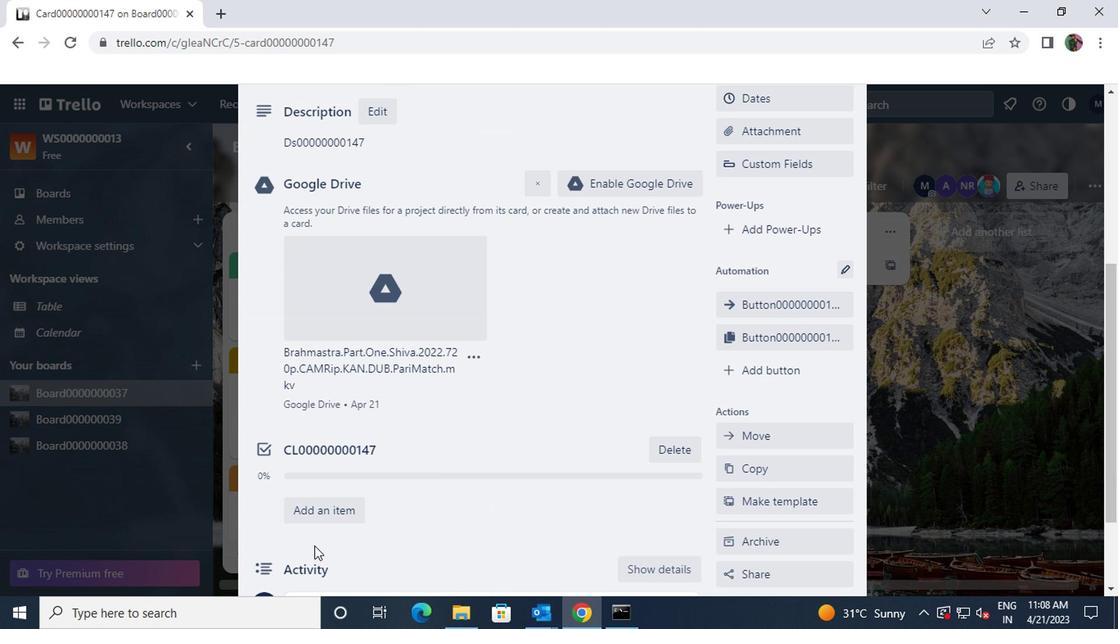 
Action: Mouse moved to (322, 526)
Screenshot: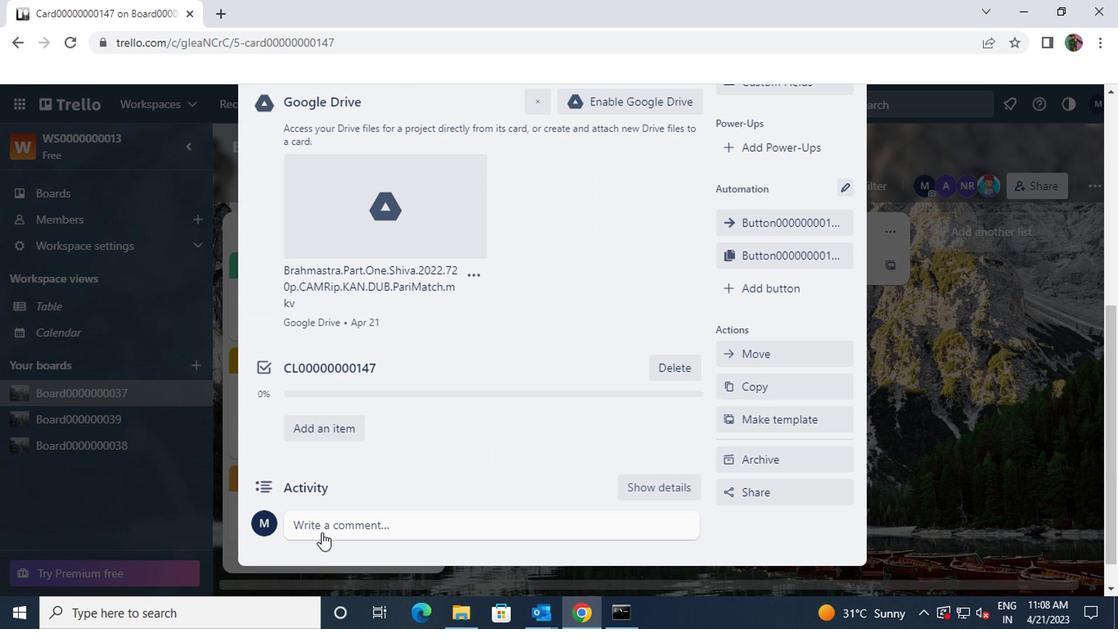 
Action: Mouse pressed left at (322, 526)
Screenshot: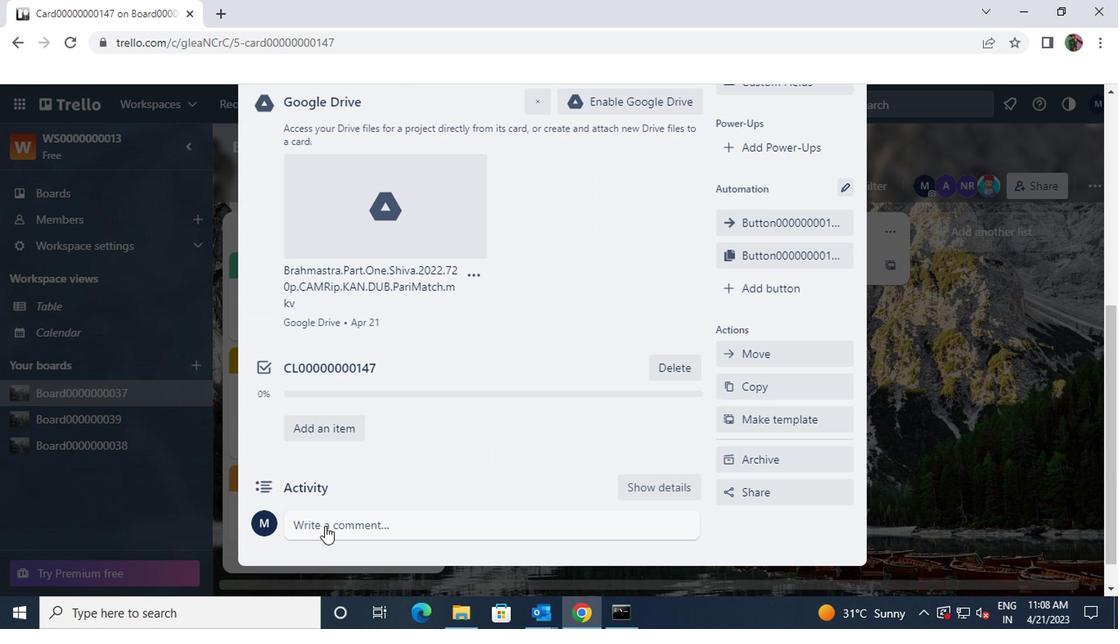 
Action: Key pressed <Key.shift>CM00000000147
Screenshot: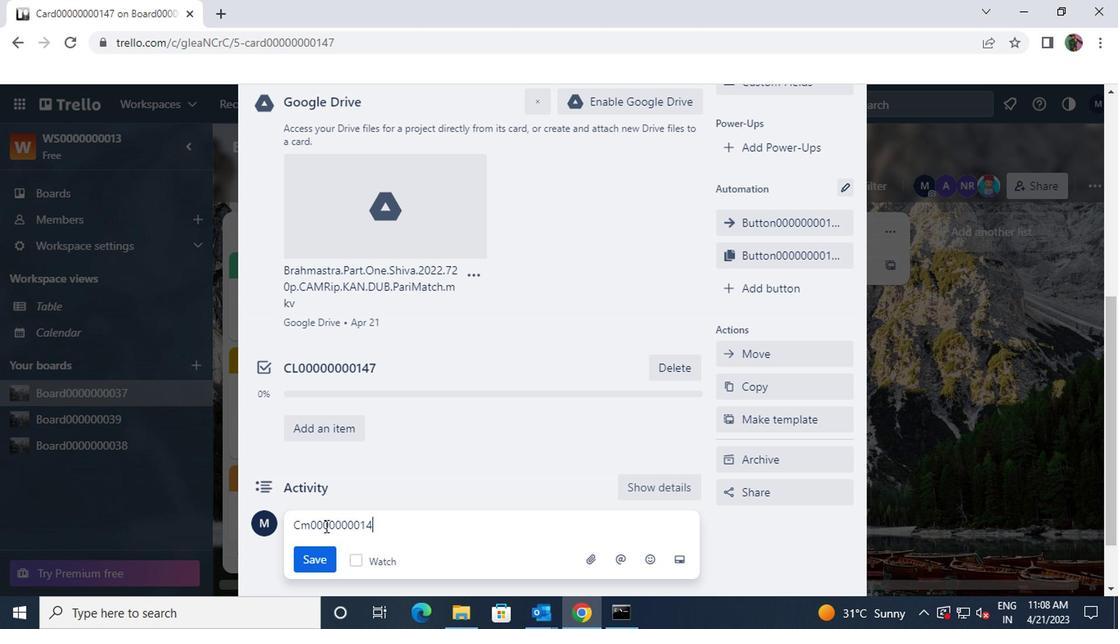 
Action: Mouse scrolled (322, 526) with delta (0, 0)
Screenshot: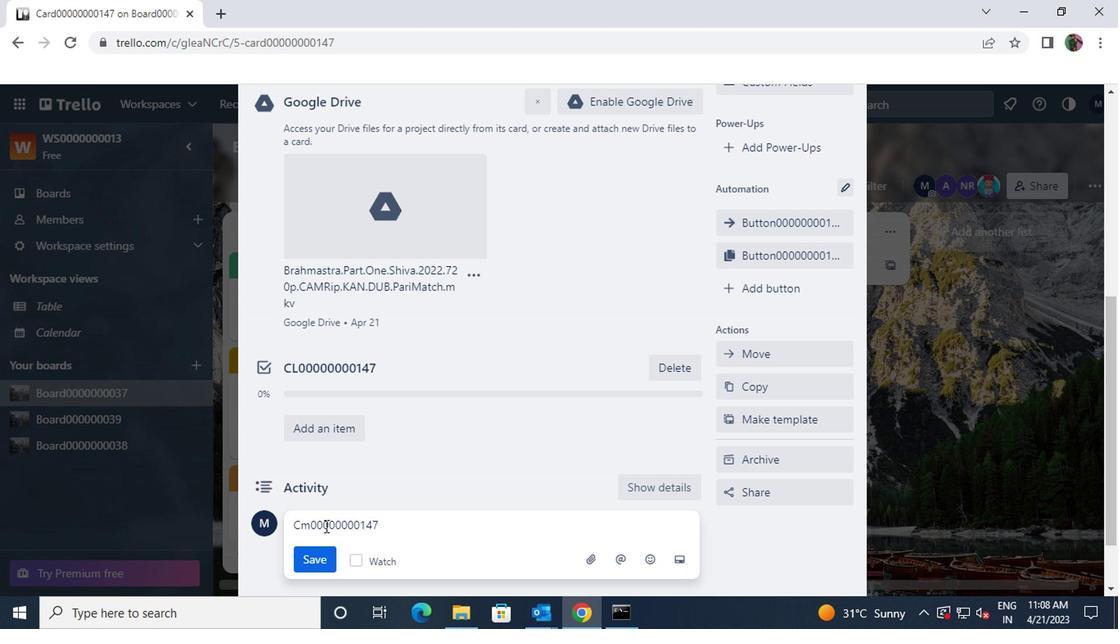
Action: Mouse scrolled (322, 526) with delta (0, 0)
Screenshot: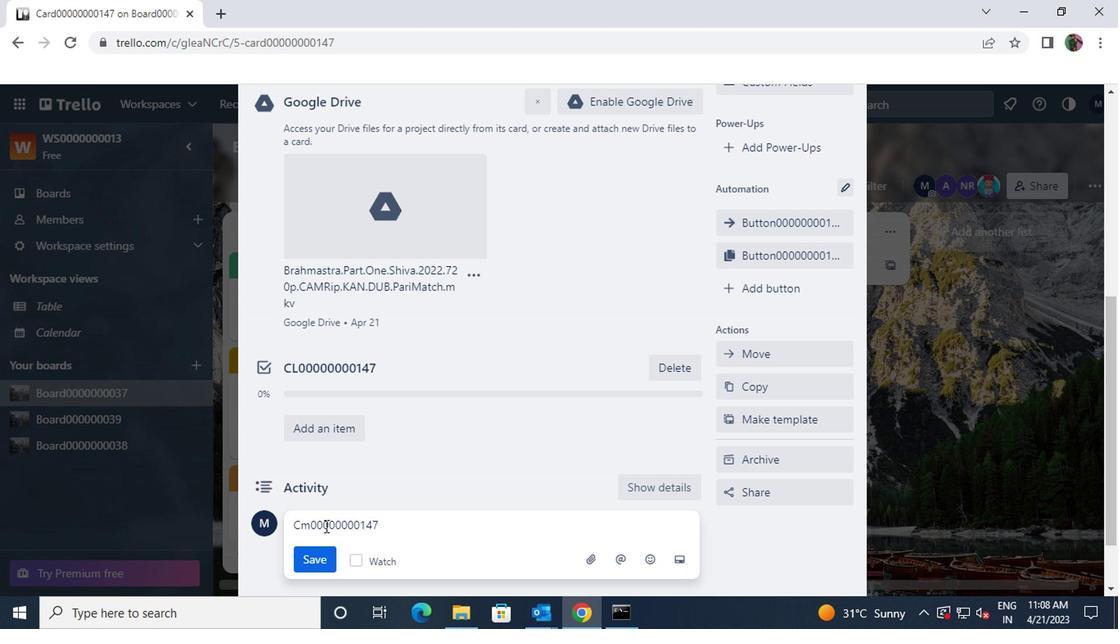 
Action: Mouse moved to (320, 483)
Screenshot: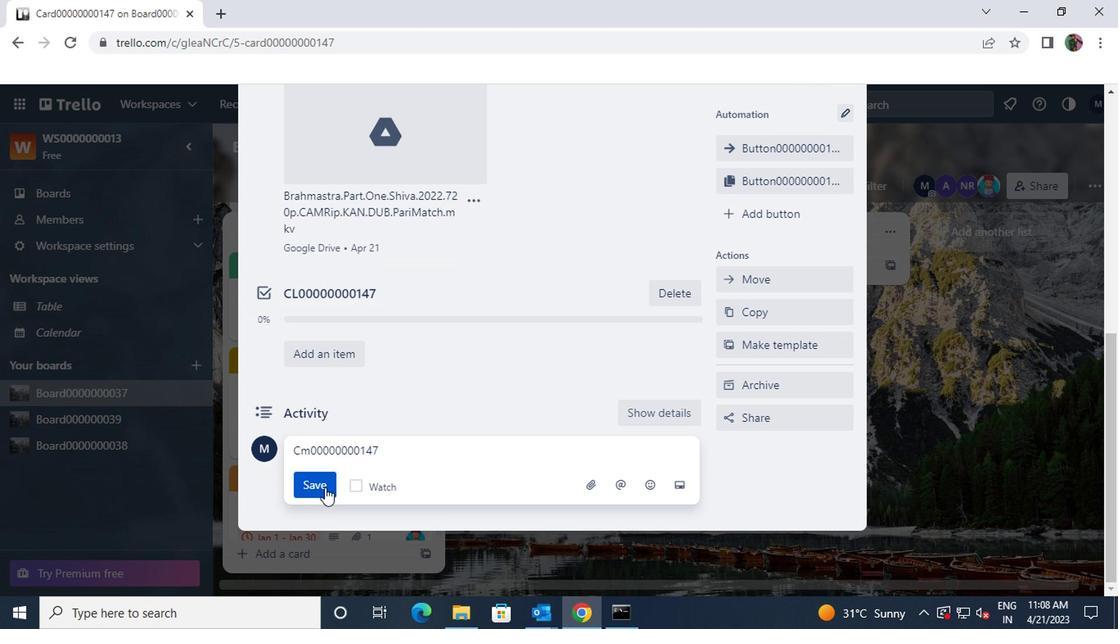 
Action: Mouse pressed left at (320, 483)
Screenshot: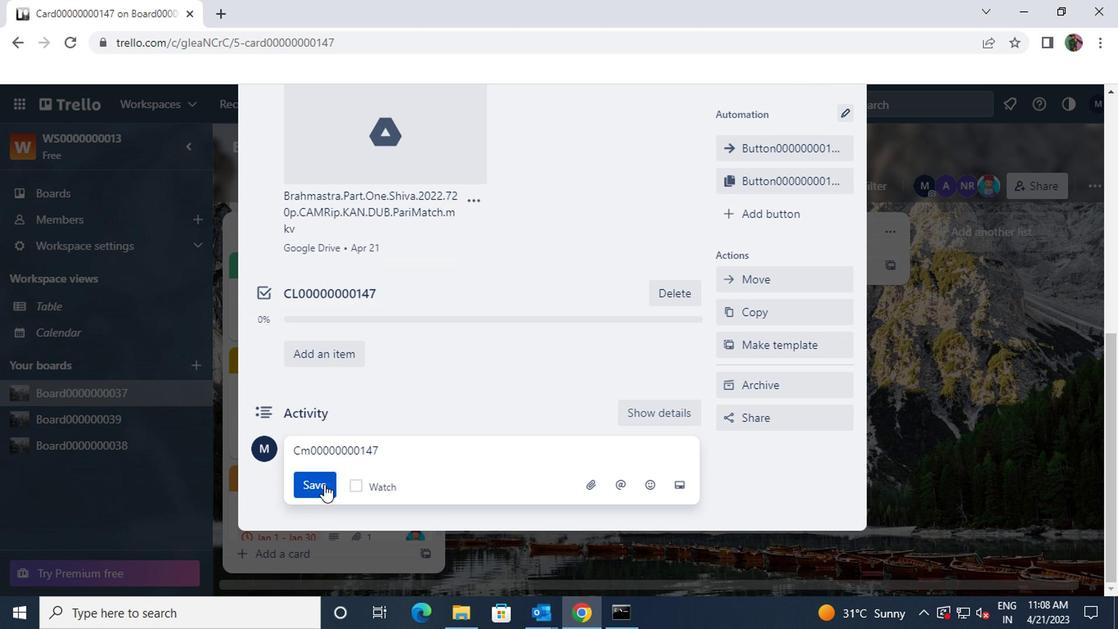 
